 Task: Add cards with titles 'Card0000000137' to 'Card0000000140' to the 'To Do' list on 'Board0000000035', then add cards with titles 'Card0000000141' to 'Card0000000144' to the 'To Do' list on 'Board0000000036'.
Action: Mouse moved to (359, 382)
Screenshot: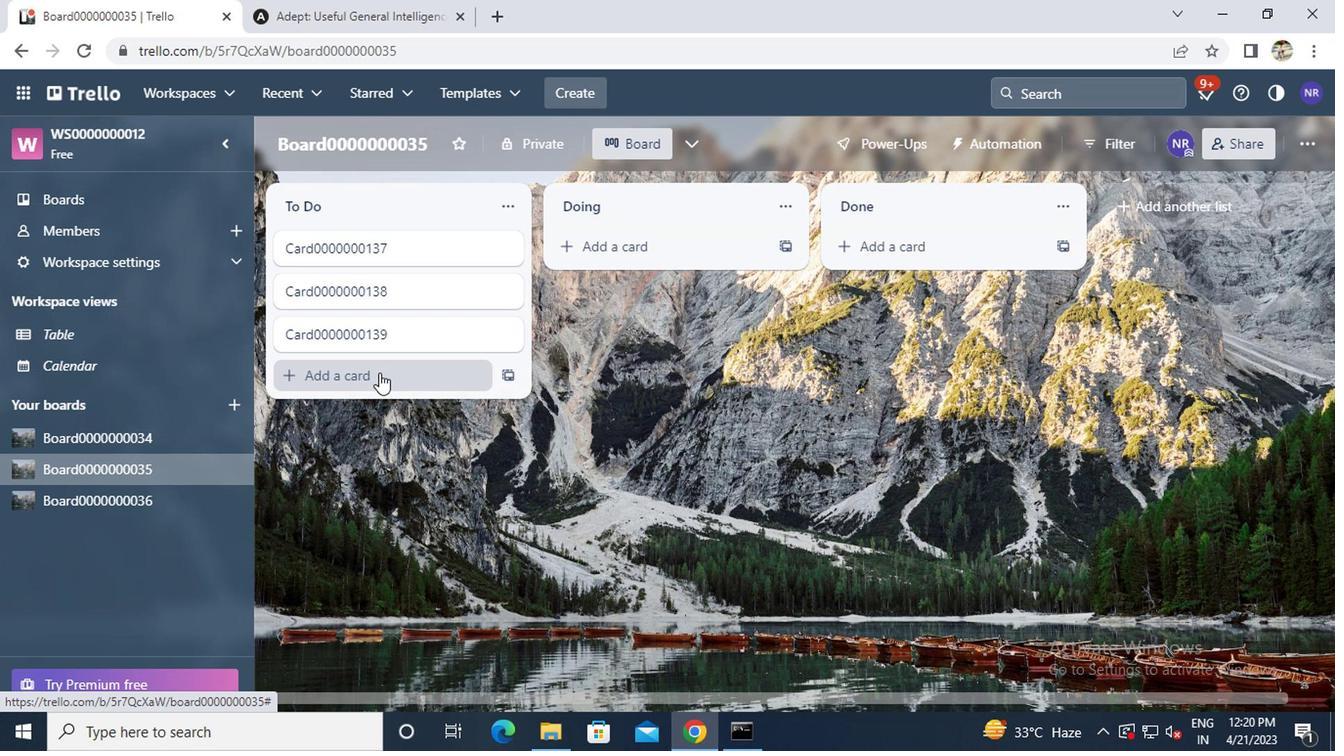 
Action: Mouse pressed left at (359, 382)
Screenshot: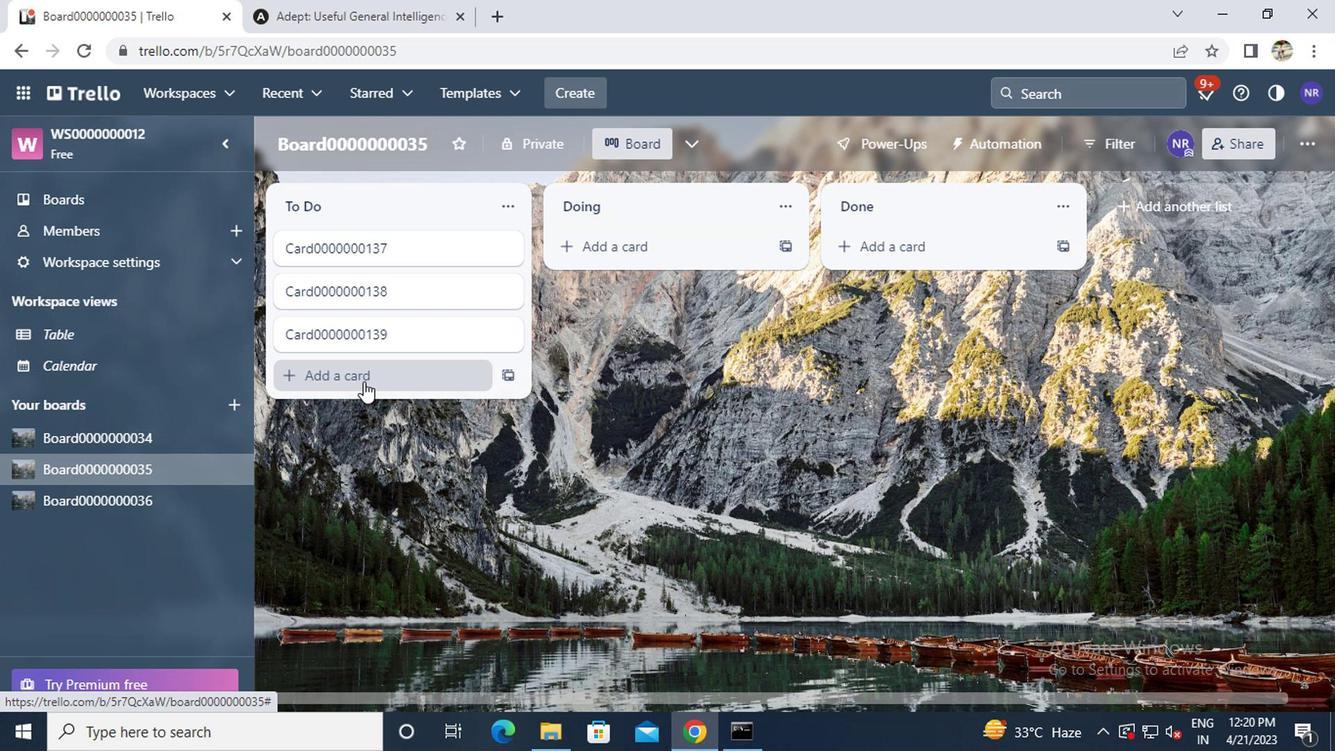 
Action: Key pressed c<Key.caps_lock>ard0000000140
Screenshot: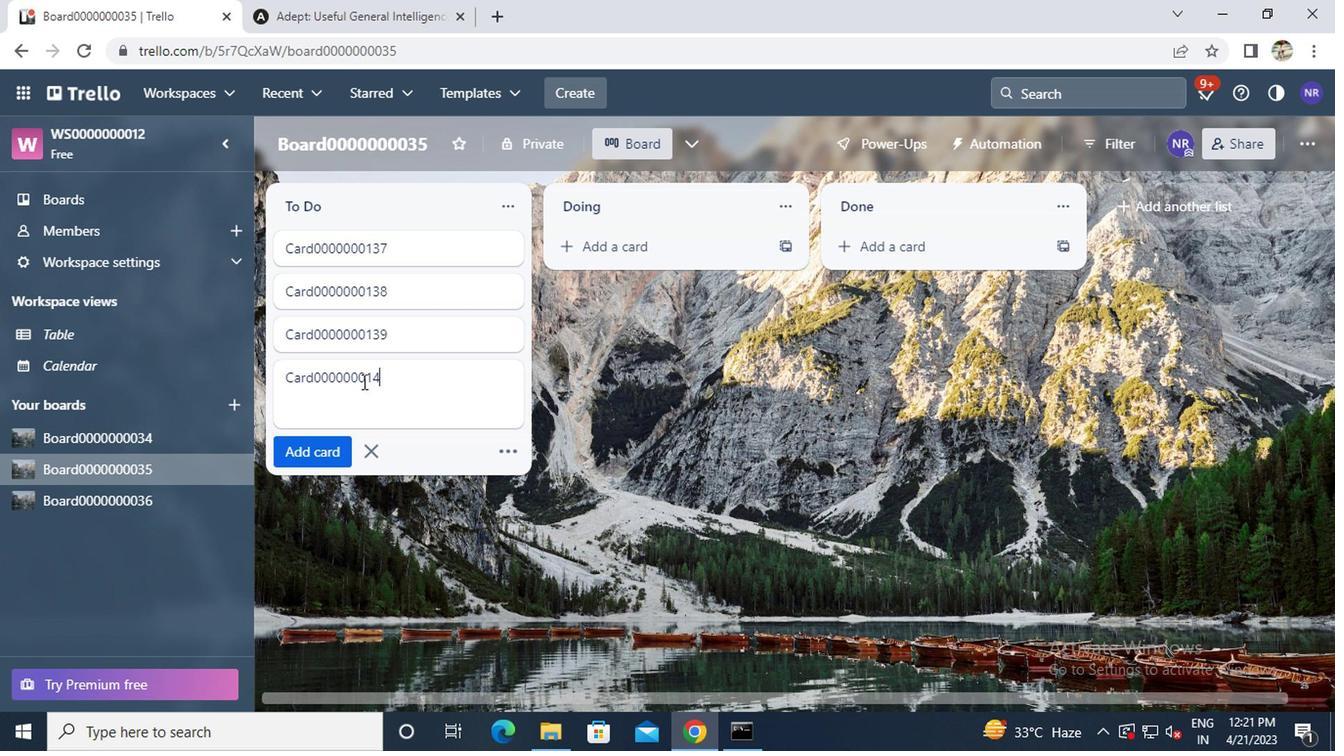 
Action: Mouse moved to (331, 447)
Screenshot: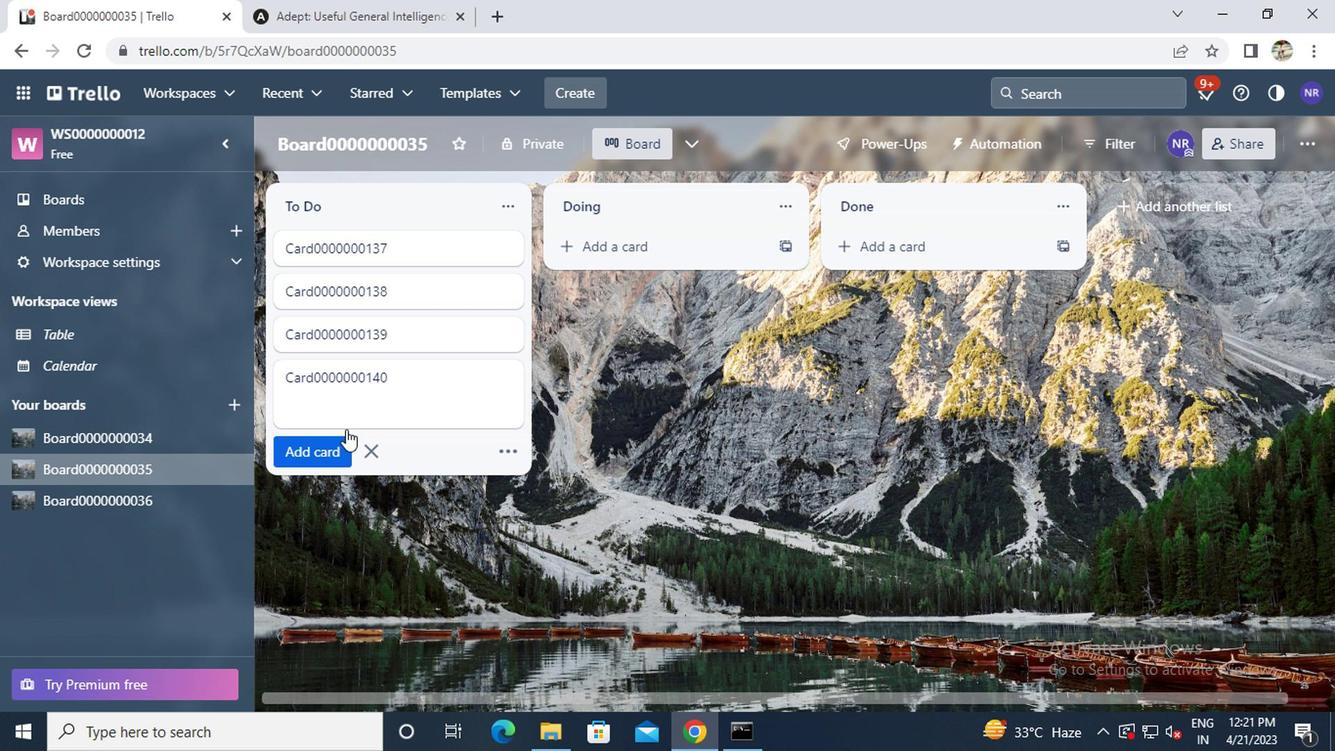
Action: Mouse pressed left at (331, 447)
Screenshot: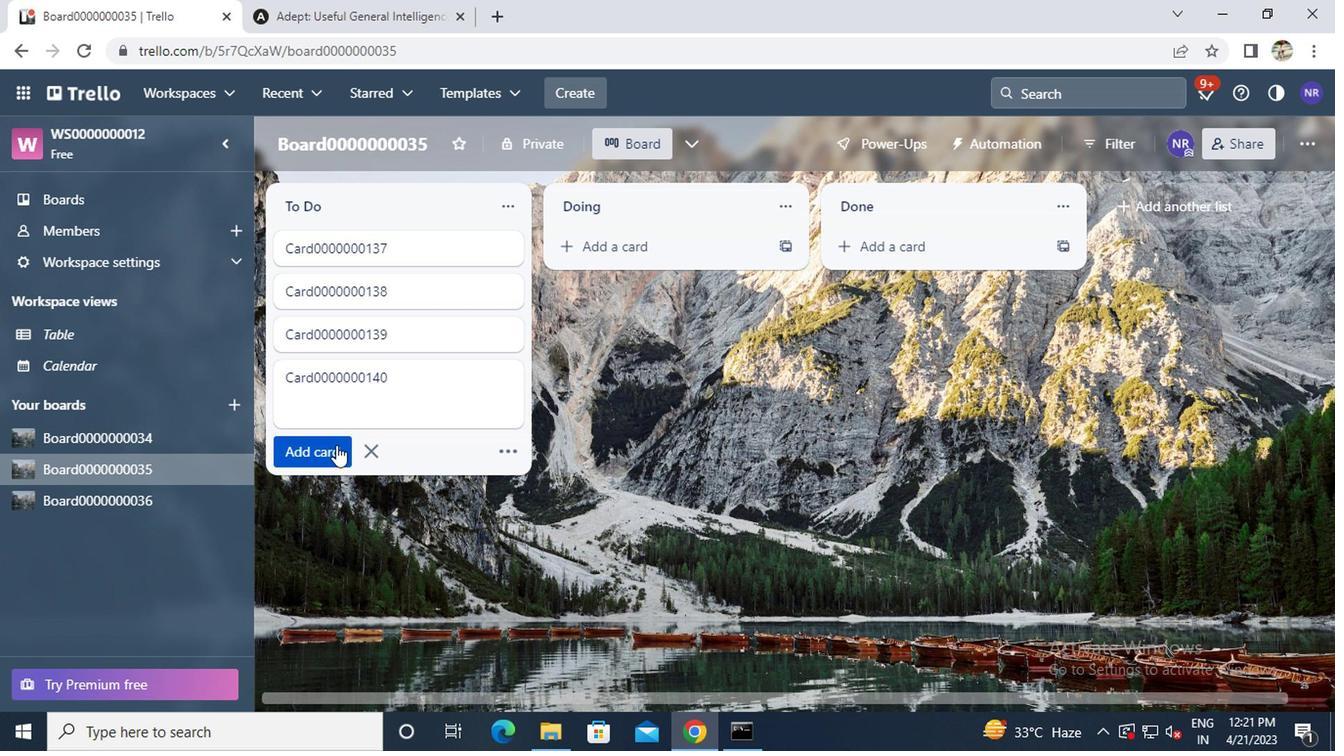 
Action: Mouse moved to (115, 507)
Screenshot: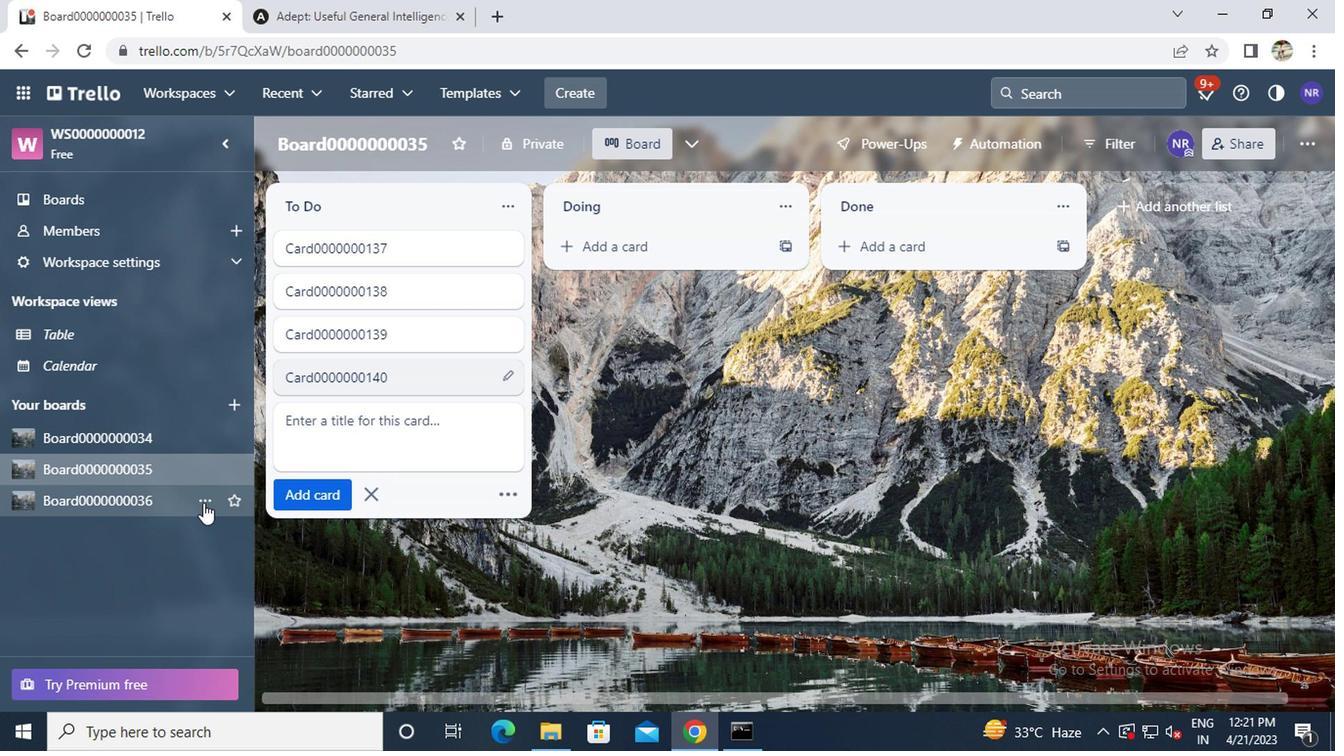 
Action: Mouse pressed left at (115, 507)
Screenshot: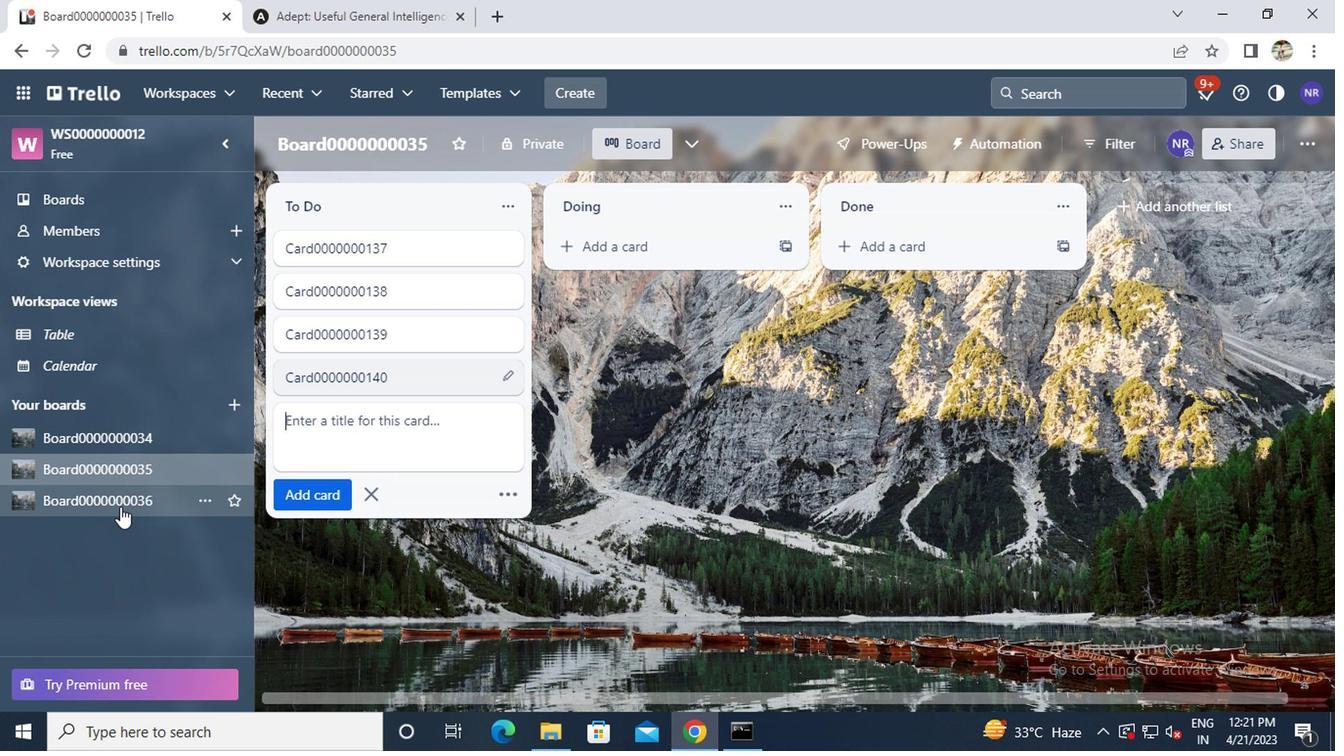 
Action: Mouse moved to (311, 306)
Screenshot: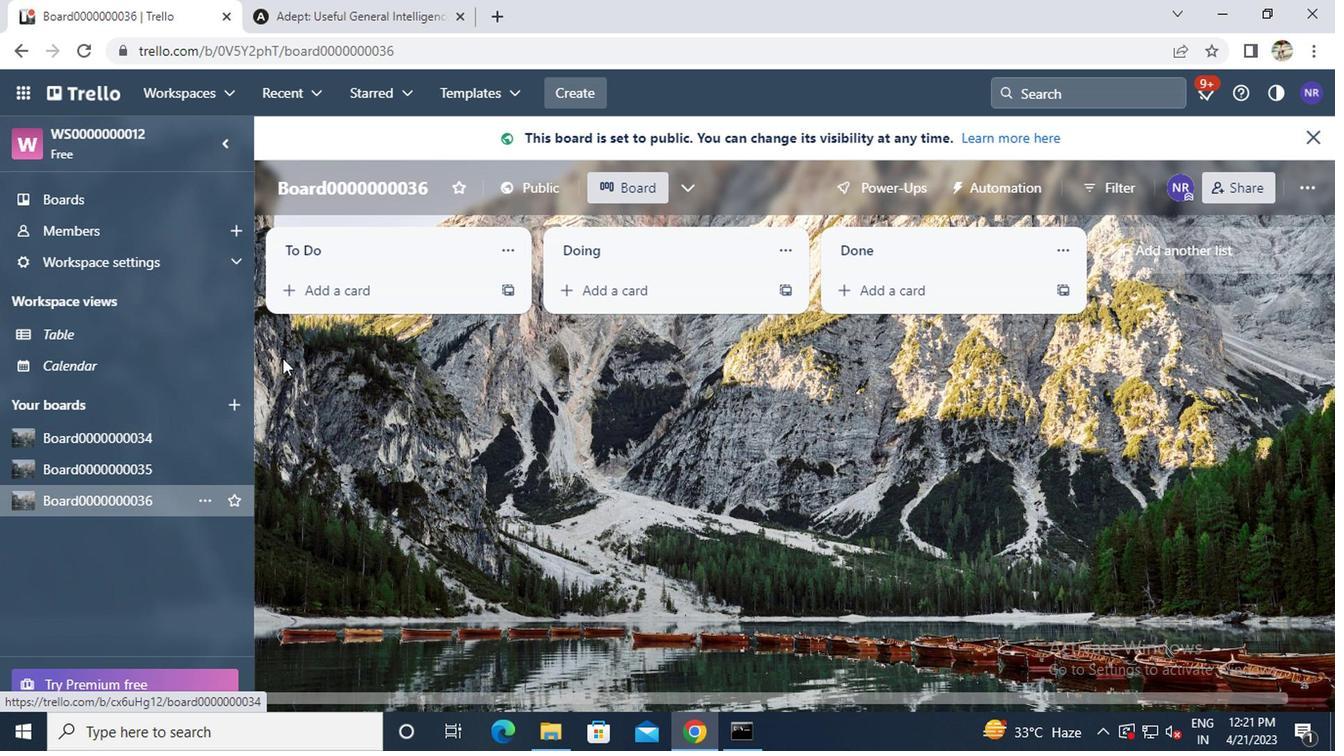 
Action: Mouse pressed left at (311, 306)
Screenshot: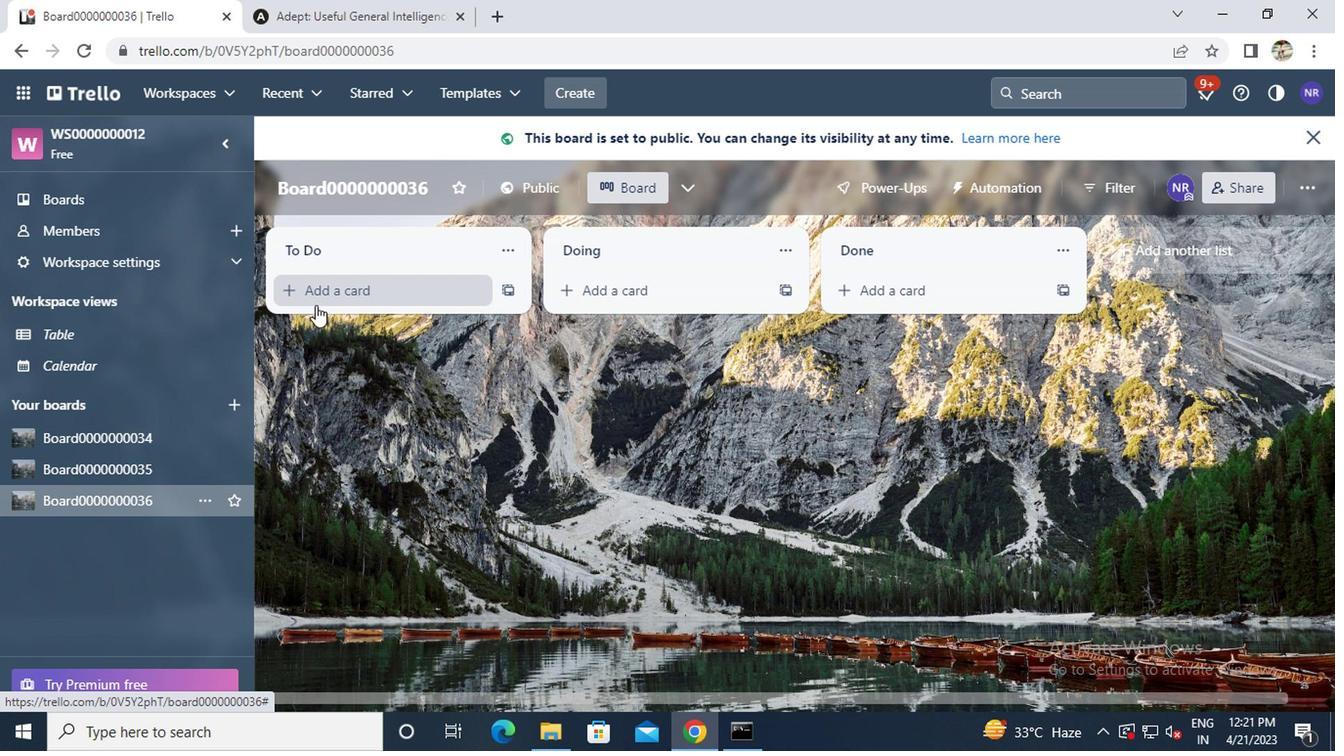 
Action: Key pressed <Key.caps_lock>c<Key.caps_lock>ard0000000141
Screenshot: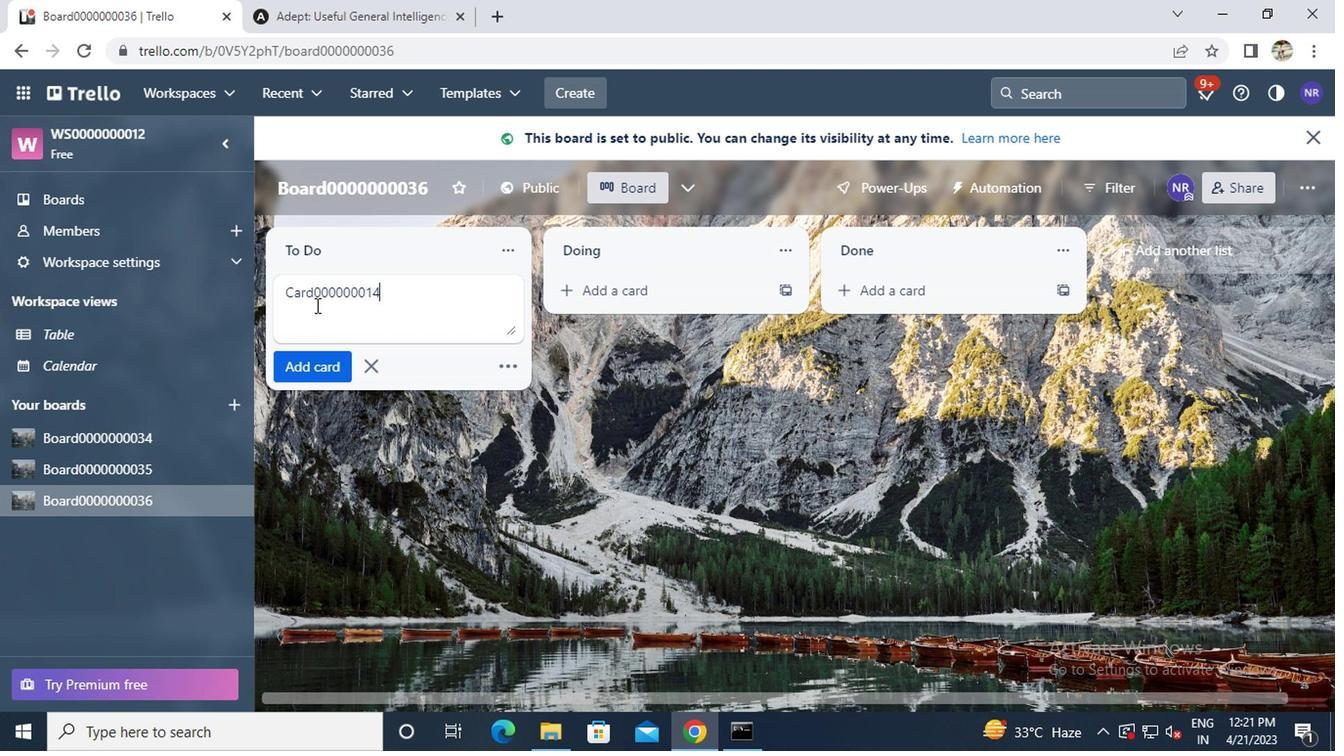 
Action: Mouse moved to (314, 364)
Screenshot: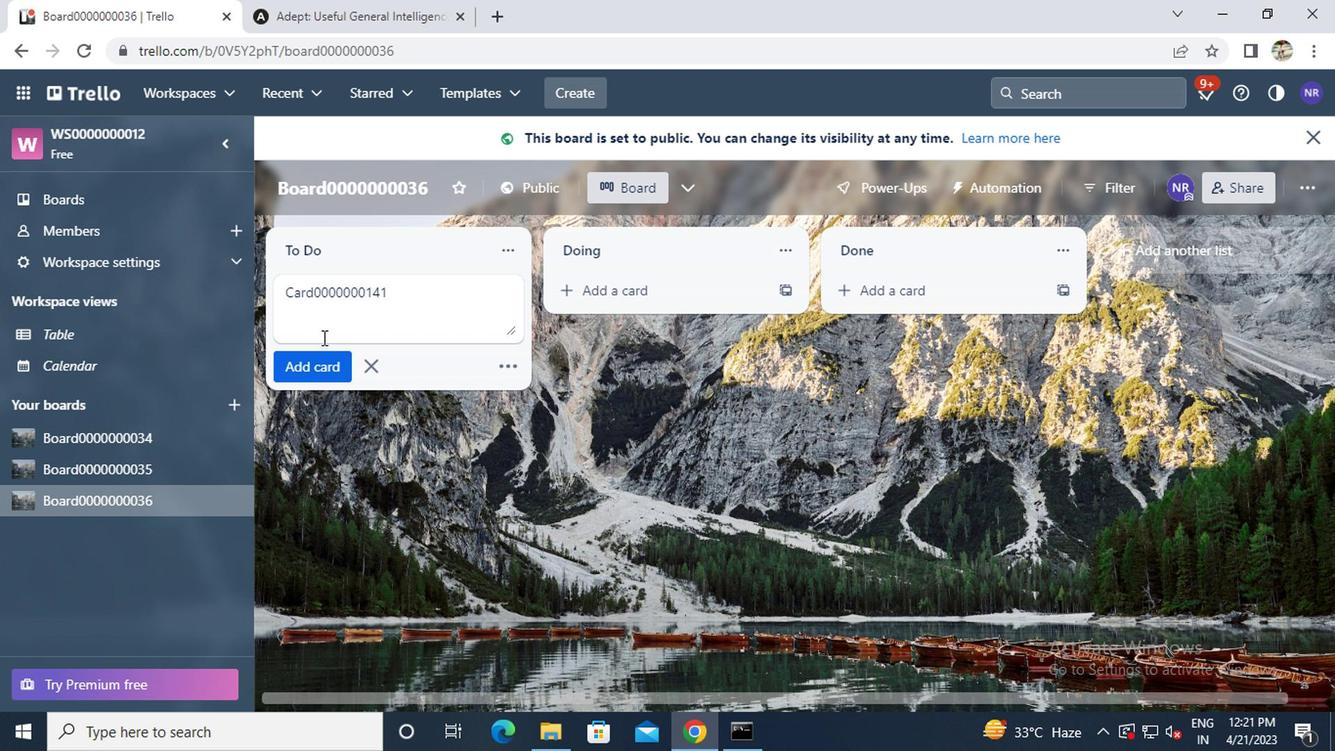 
Action: Mouse pressed left at (314, 364)
Screenshot: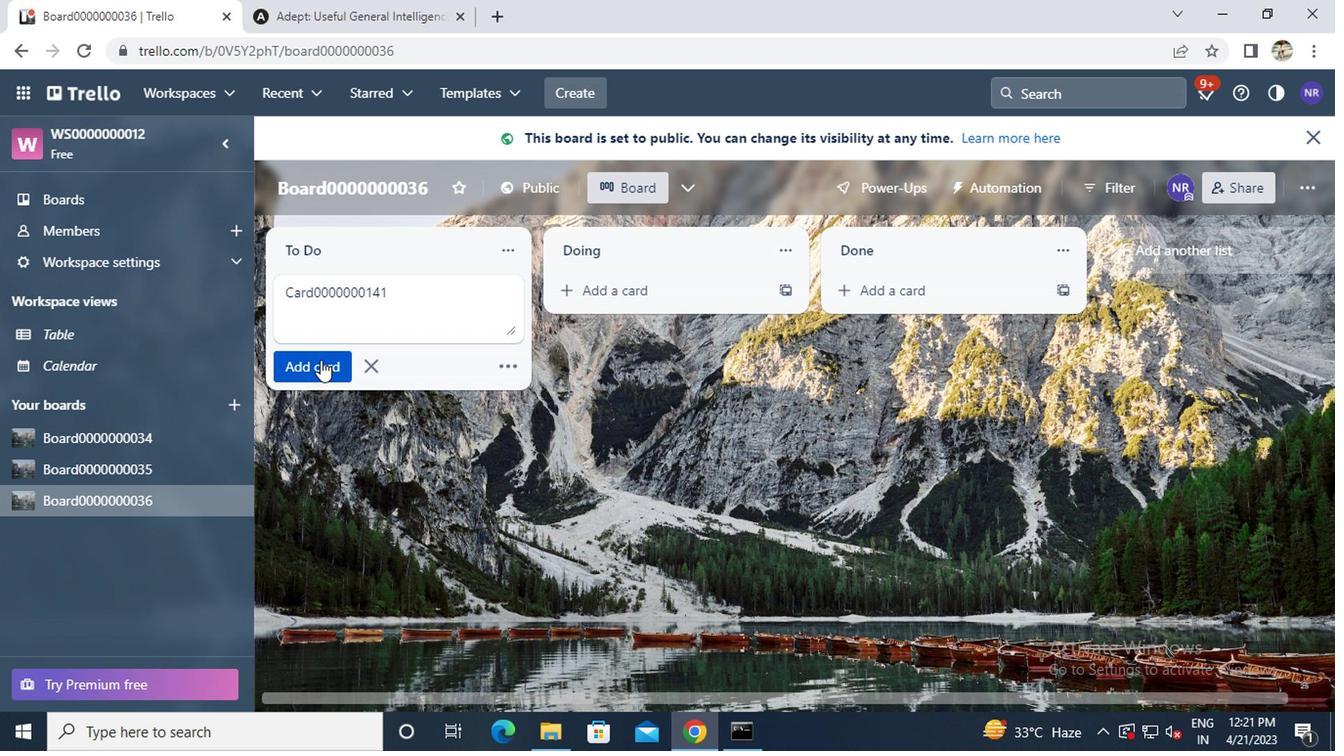 
Action: Key pressed <Key.caps_lock>c<Key.caps_lock>ard0000000142
Screenshot: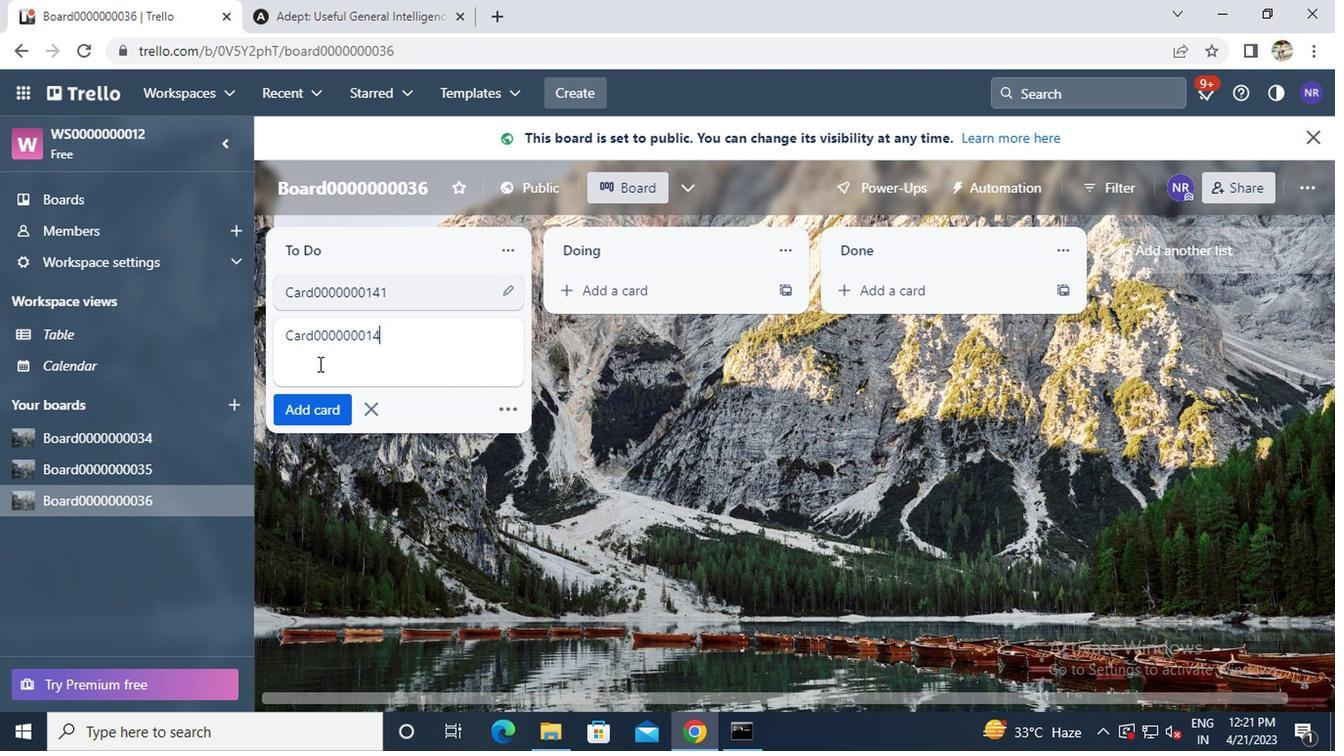 
Action: Mouse moved to (306, 406)
Screenshot: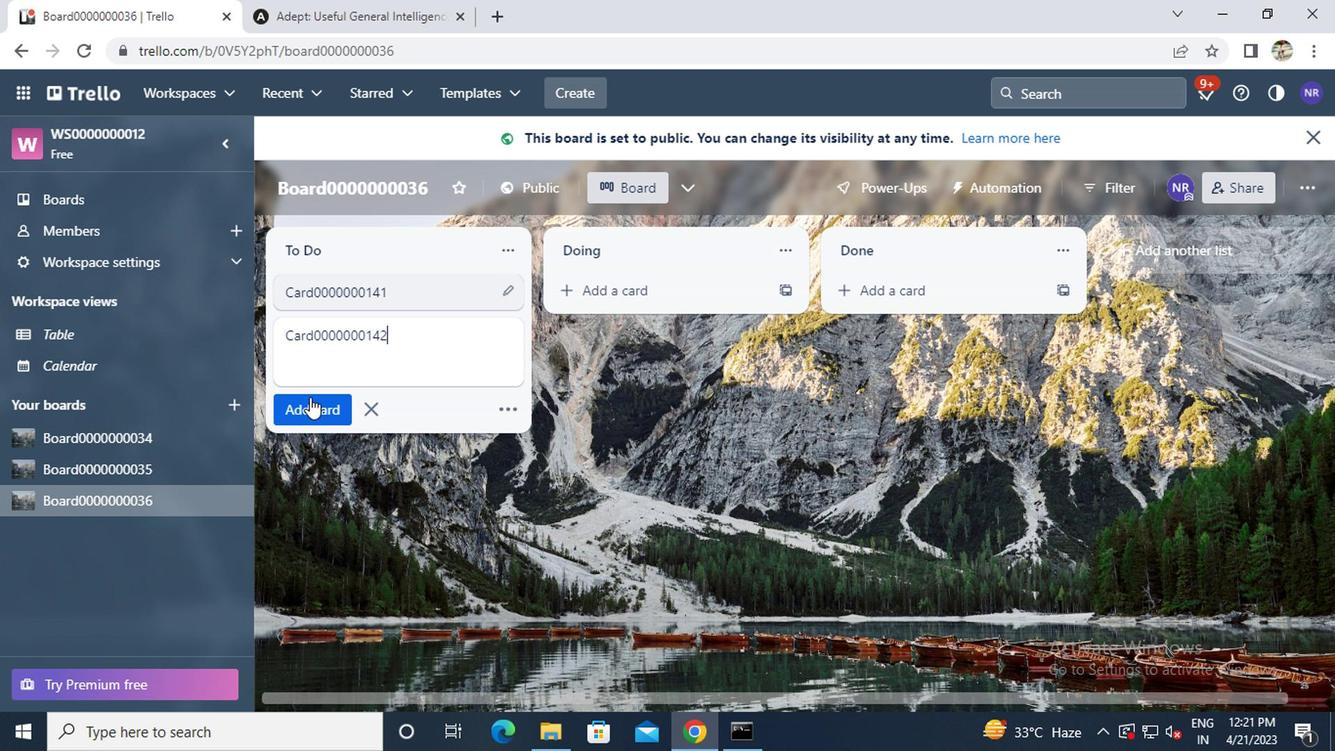 
Action: Mouse pressed left at (306, 406)
Screenshot: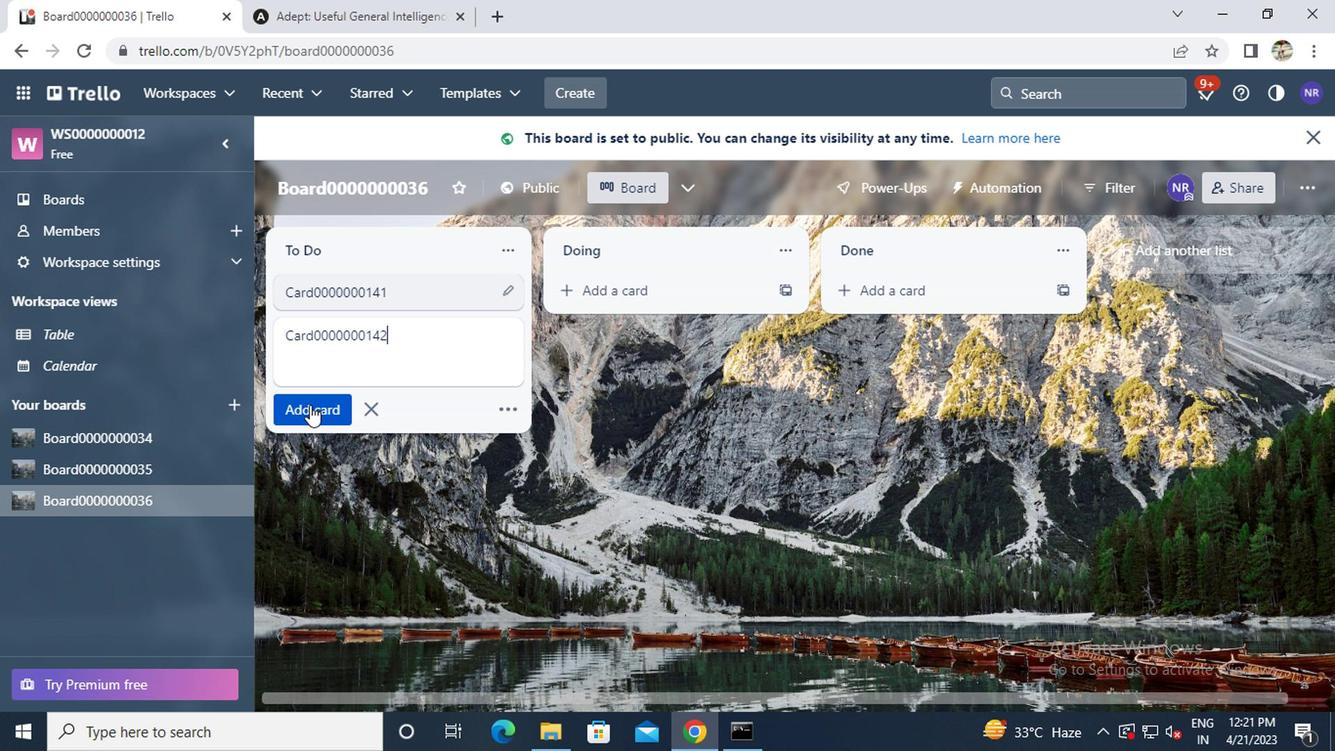 
Action: Key pressed <Key.caps_lock>c<Key.caps_lock>ard0000000143
Screenshot: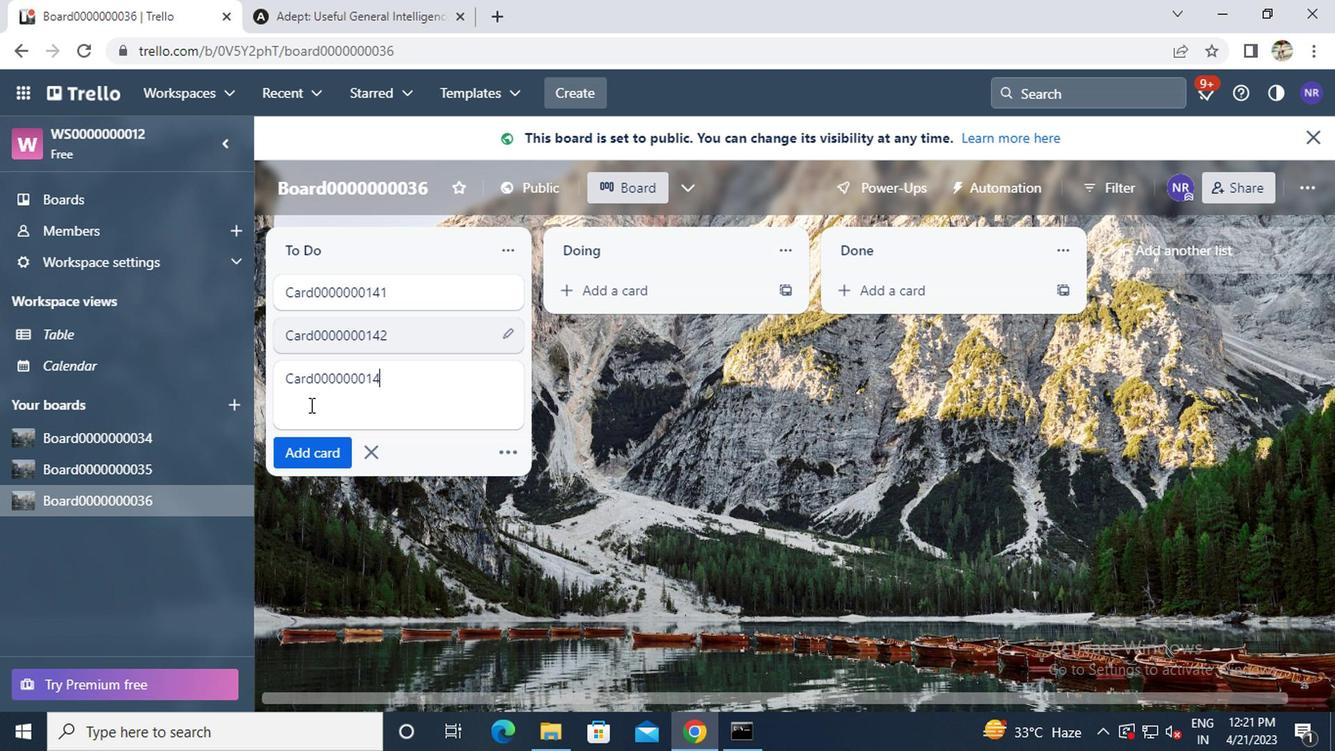 
Action: Mouse moved to (309, 450)
Screenshot: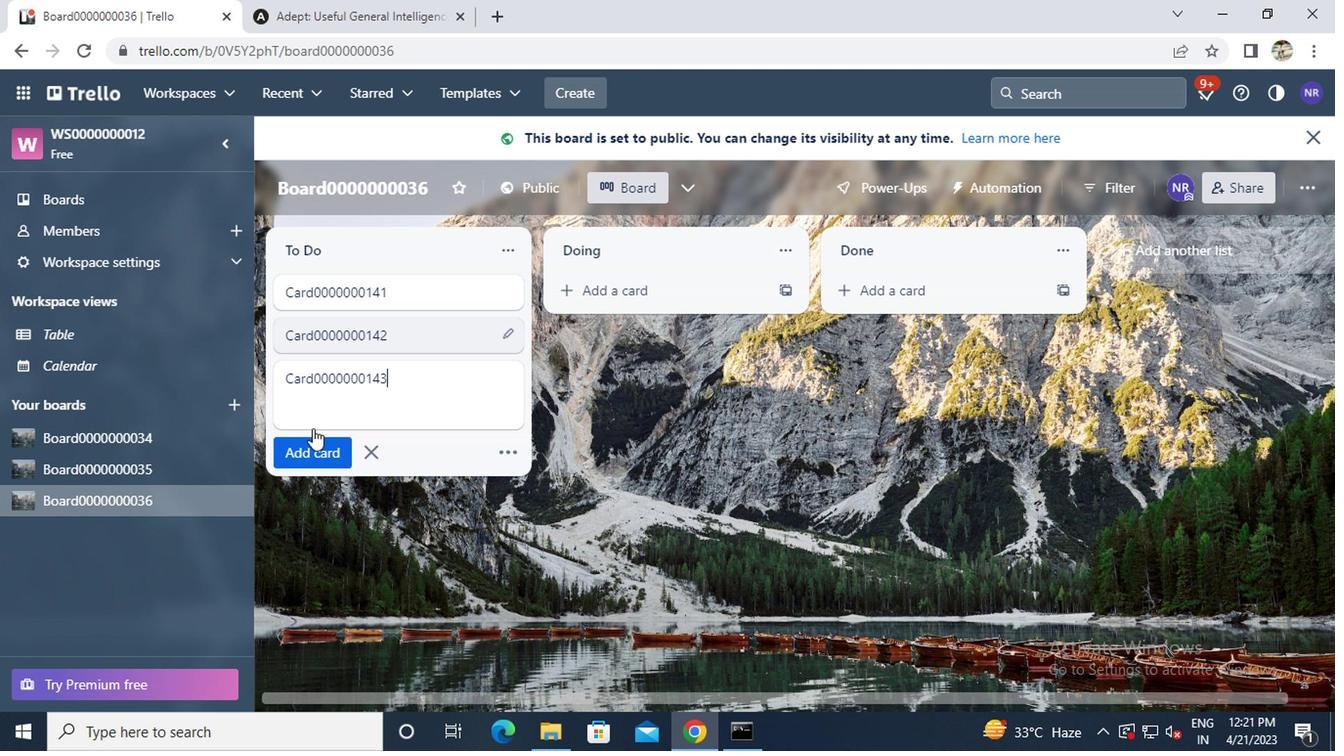 
Action: Mouse pressed left at (309, 450)
Screenshot: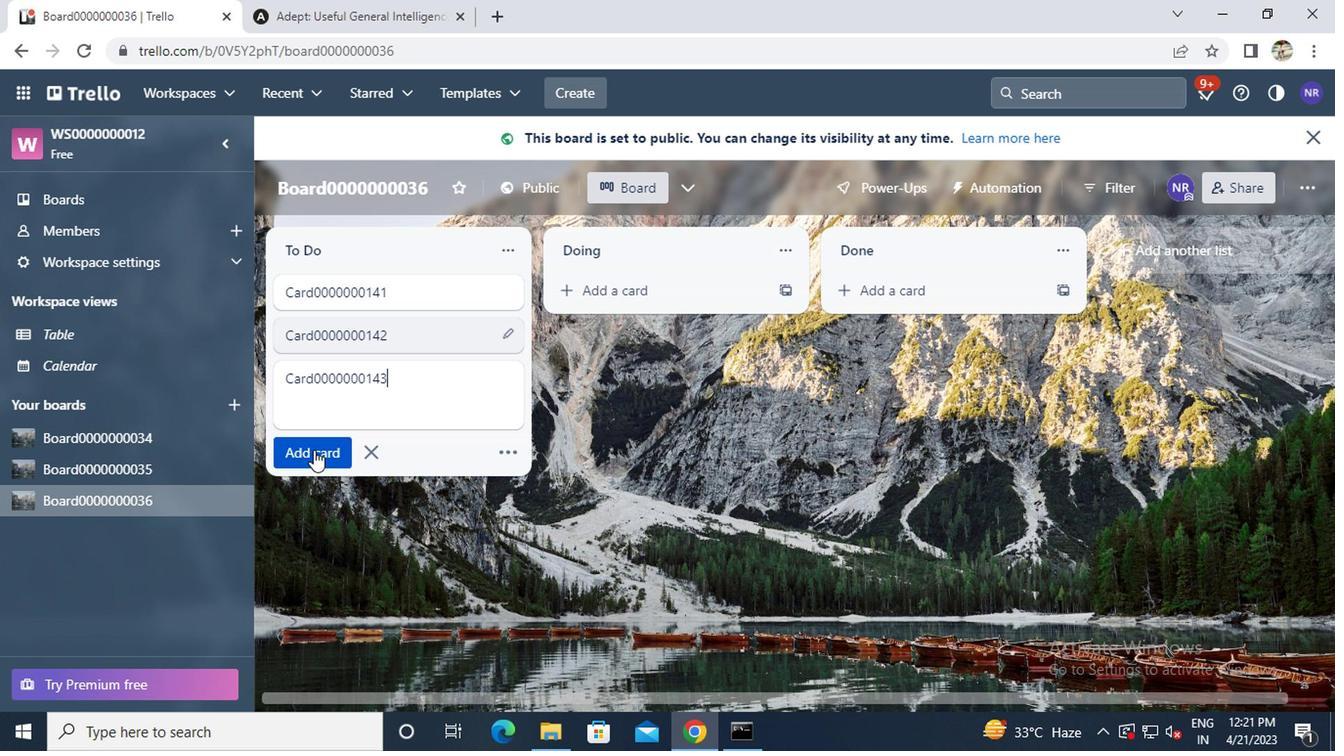 
Action: Key pressed <Key.caps_lock>c<Key.caps_lock>ard0000000144
Screenshot: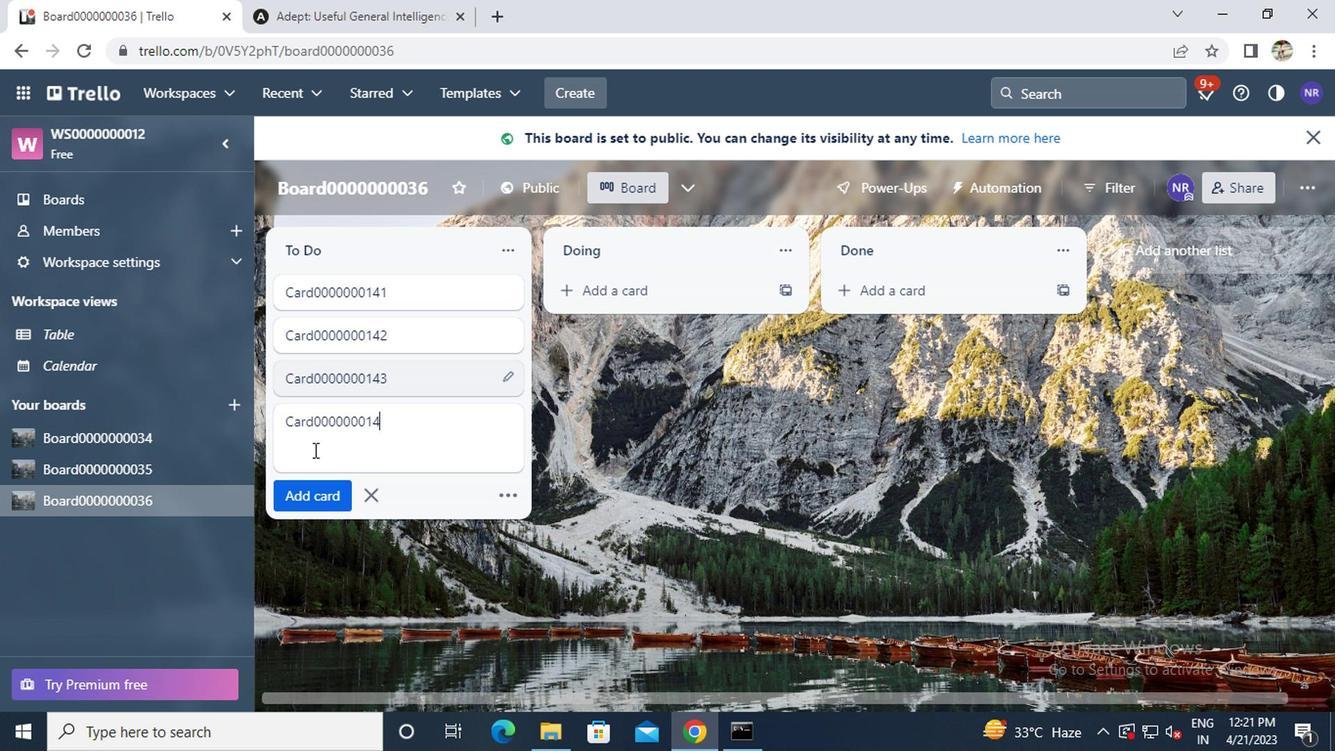 
Action: Mouse moved to (314, 485)
Screenshot: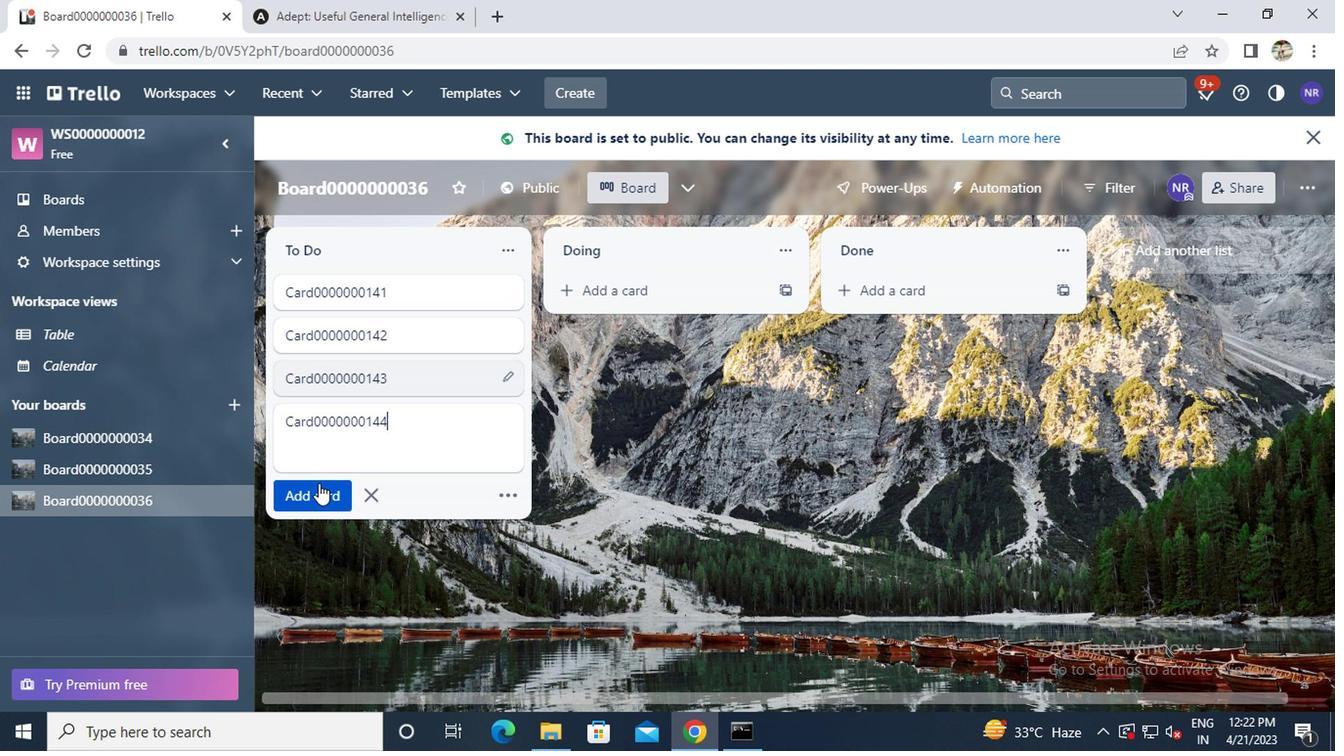 
Action: Mouse pressed left at (314, 485)
Screenshot: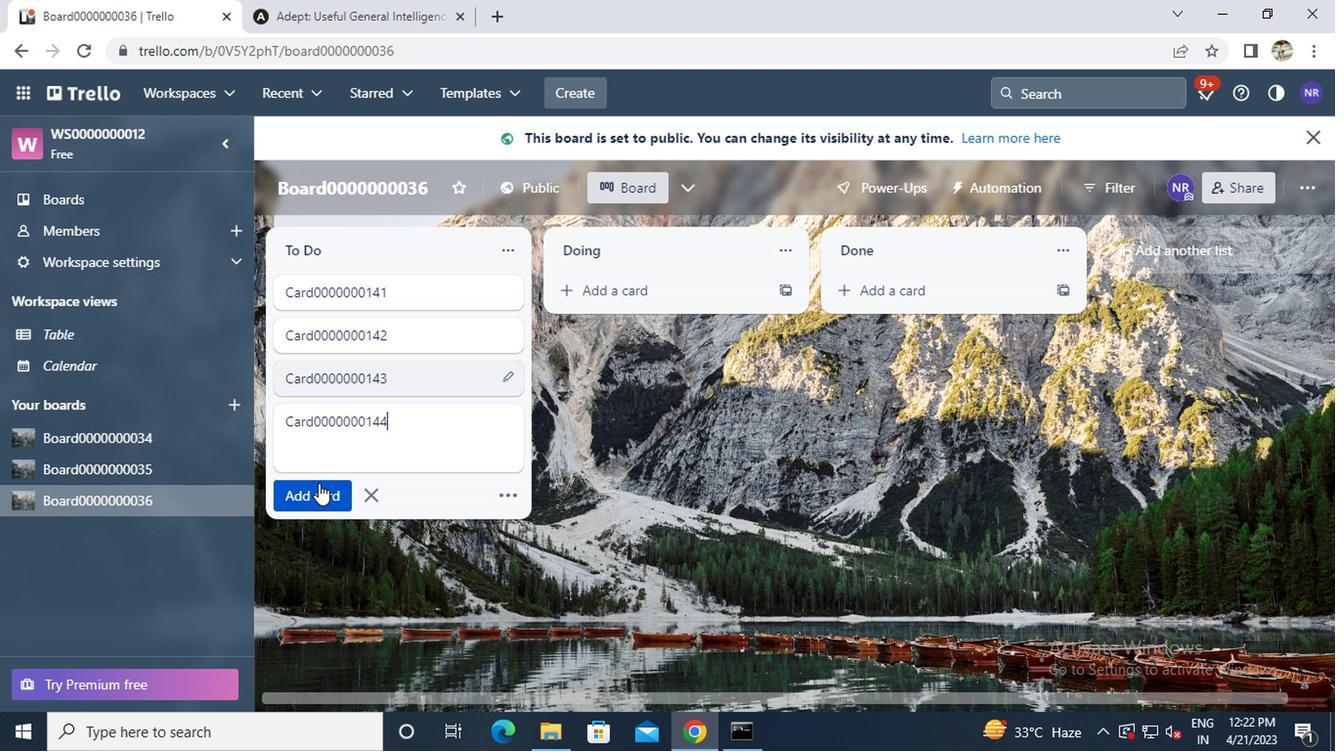 
